 Task: Click on the Australia and new zealand email addresses press -anz@airbnb.com.
Action: Mouse moved to (780, 454)
Screenshot: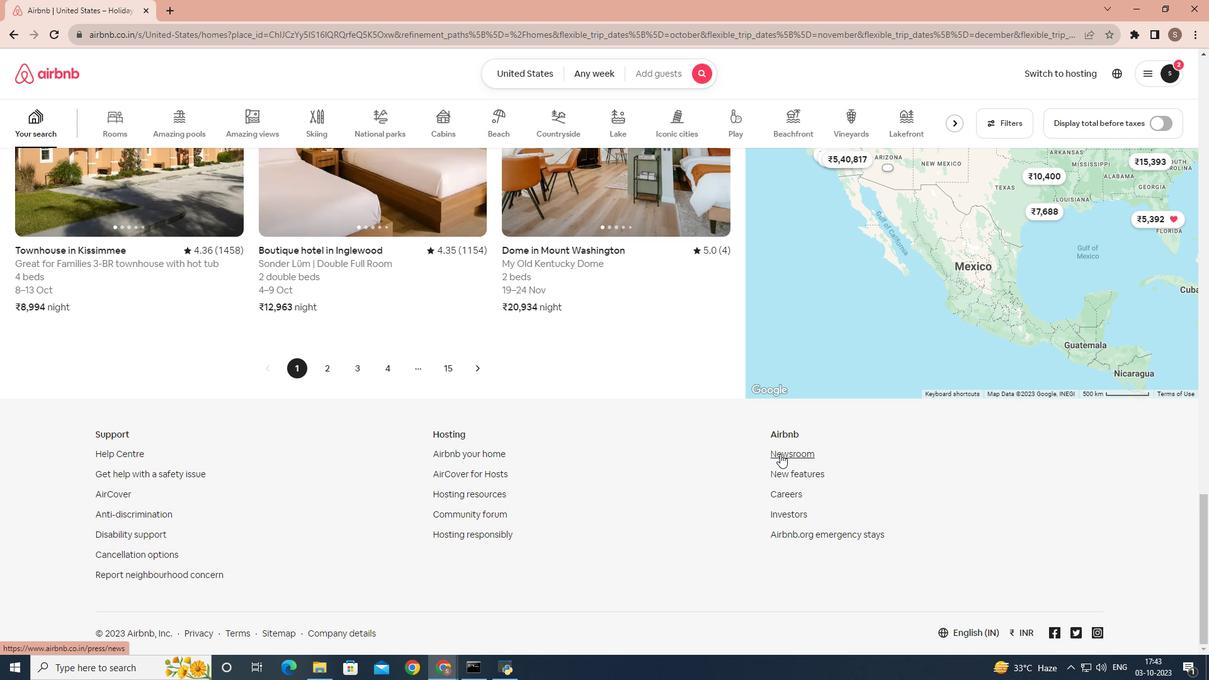 
Action: Mouse pressed left at (780, 454)
Screenshot: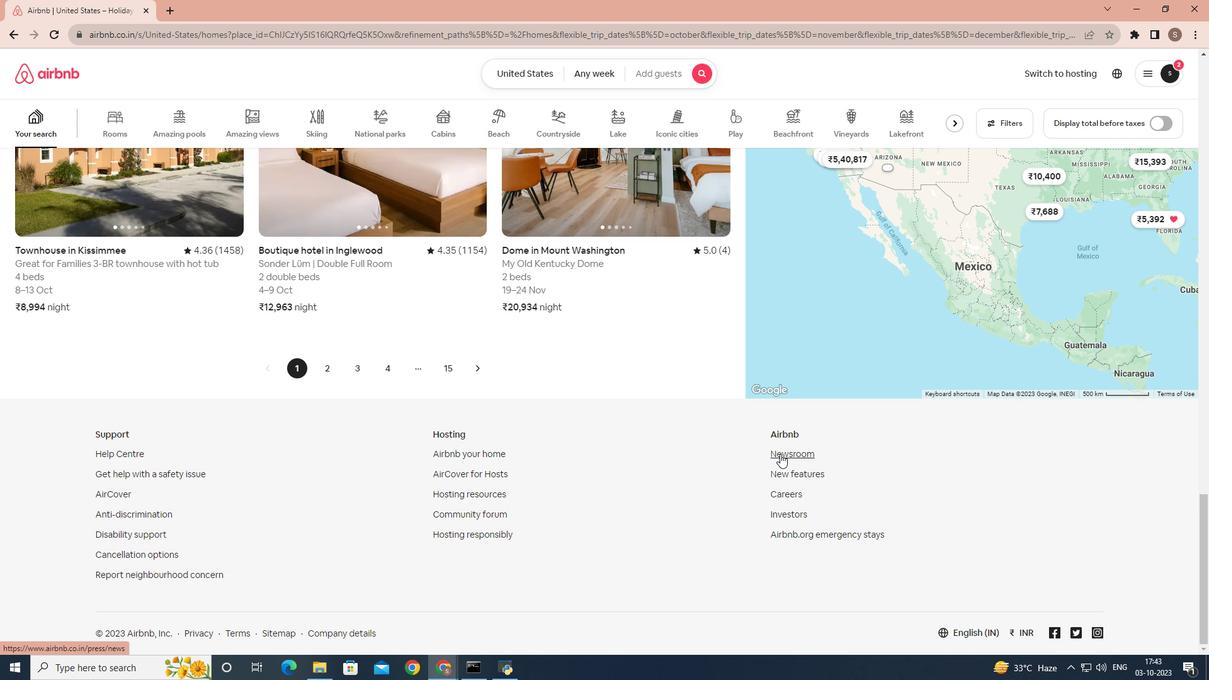 
Action: Mouse moved to (994, 68)
Screenshot: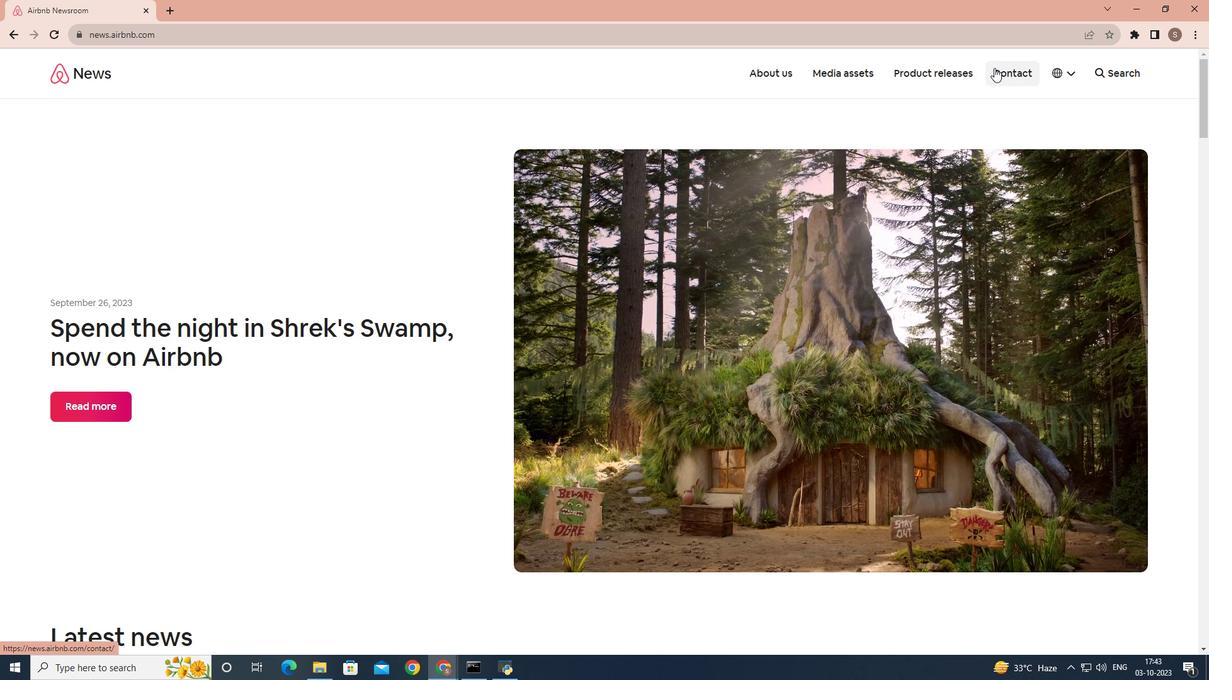 
Action: Mouse pressed left at (994, 68)
Screenshot: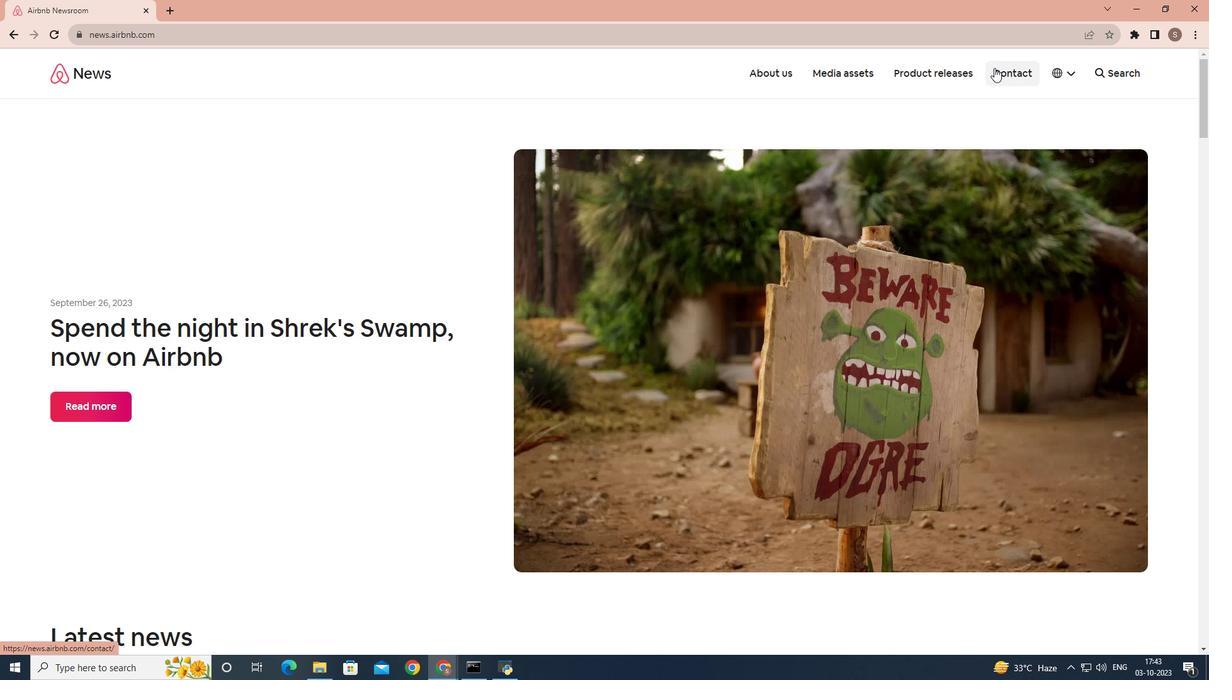 
Action: Mouse moved to (928, 223)
Screenshot: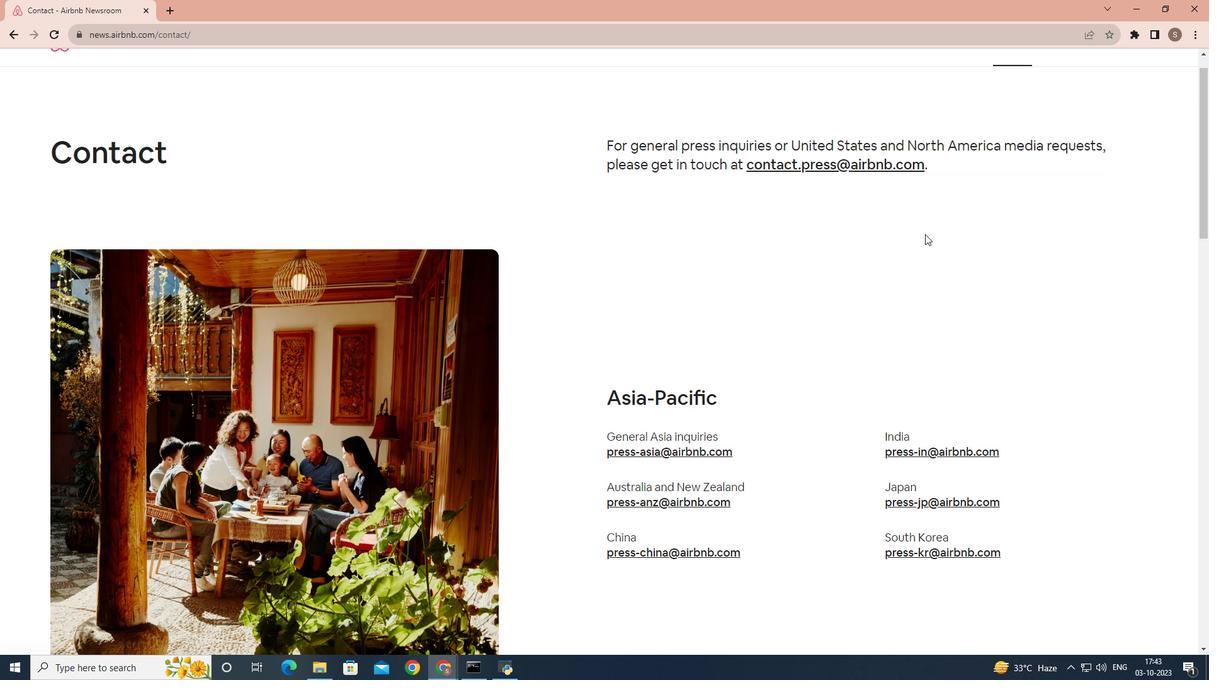 
Action: Mouse scrolled (928, 222) with delta (0, 0)
Screenshot: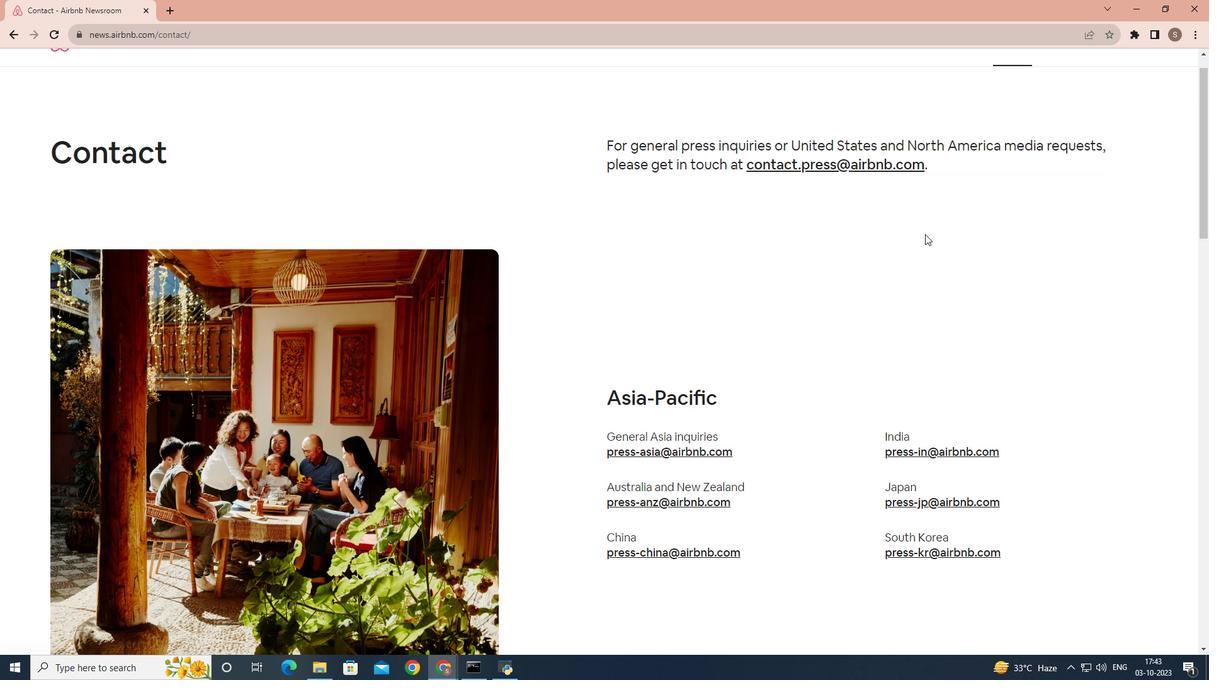 
Action: Mouse moved to (925, 234)
Screenshot: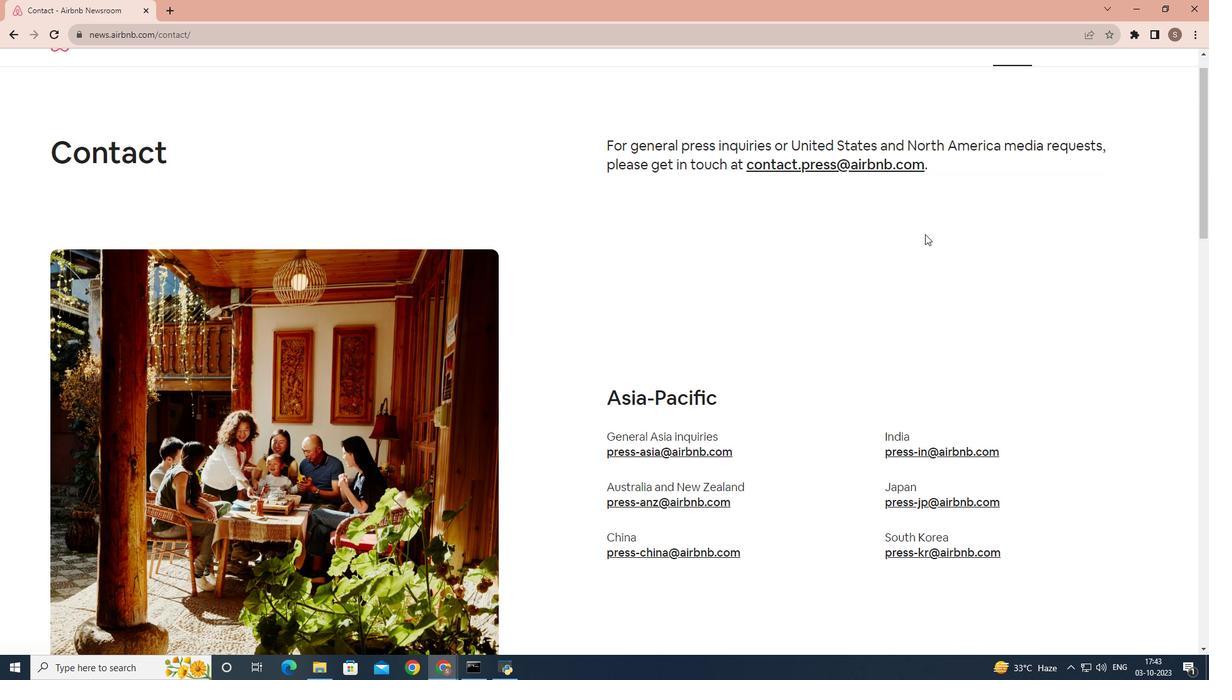 
Action: Mouse scrolled (925, 233) with delta (0, 0)
Screenshot: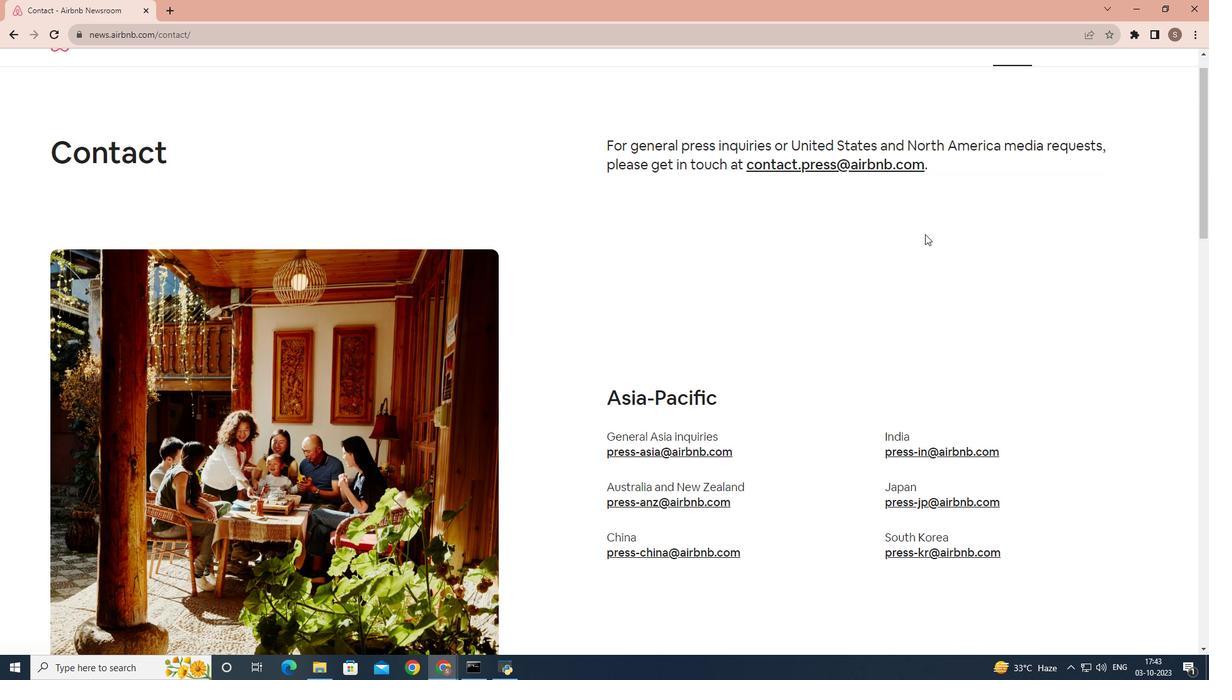 
Action: Mouse moved to (923, 235)
Screenshot: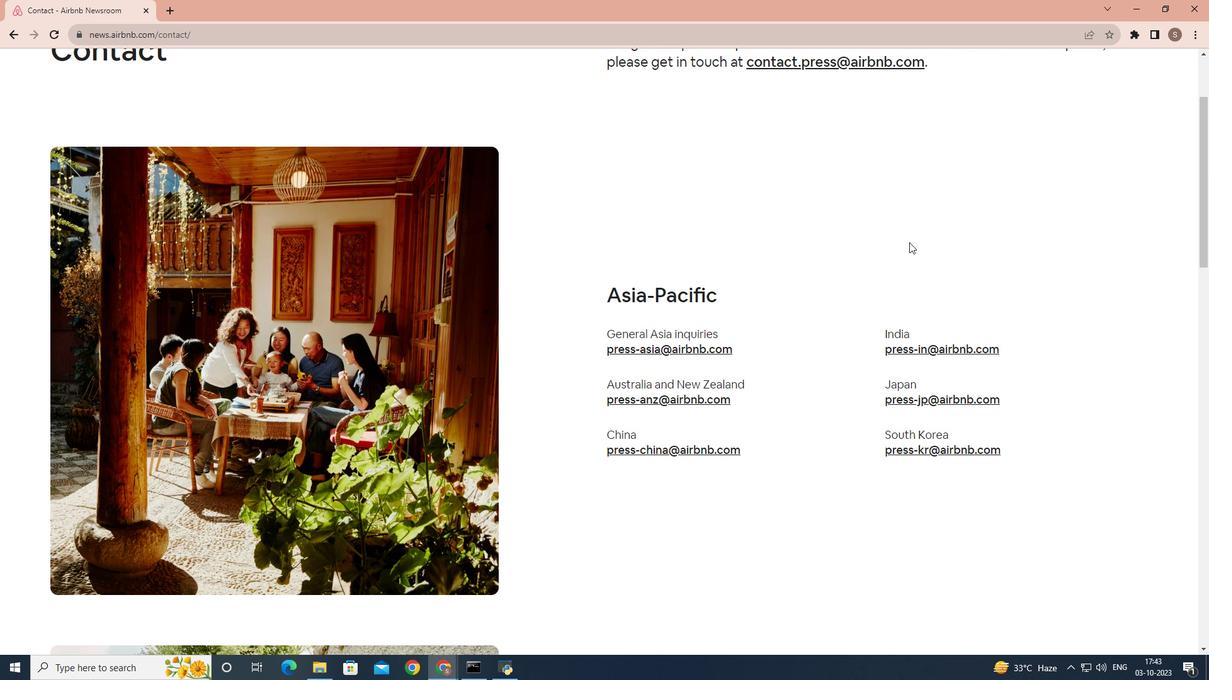 
Action: Mouse scrolled (923, 234) with delta (0, 0)
Screenshot: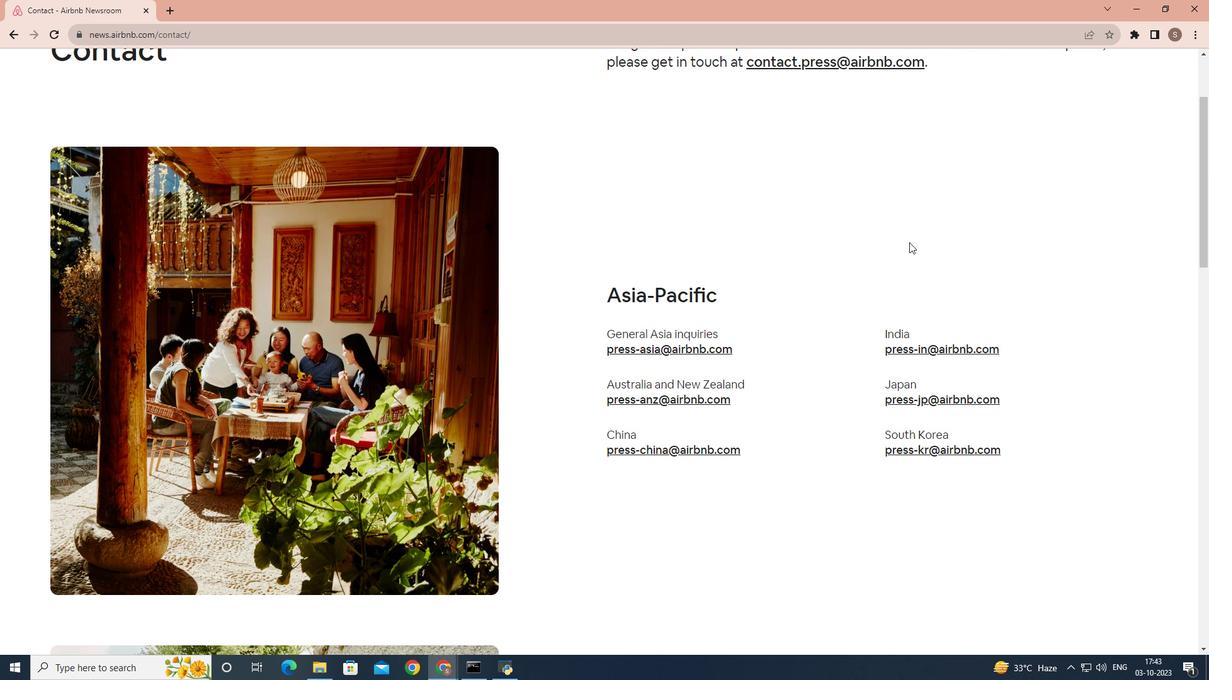 
Action: Mouse moved to (914, 240)
Screenshot: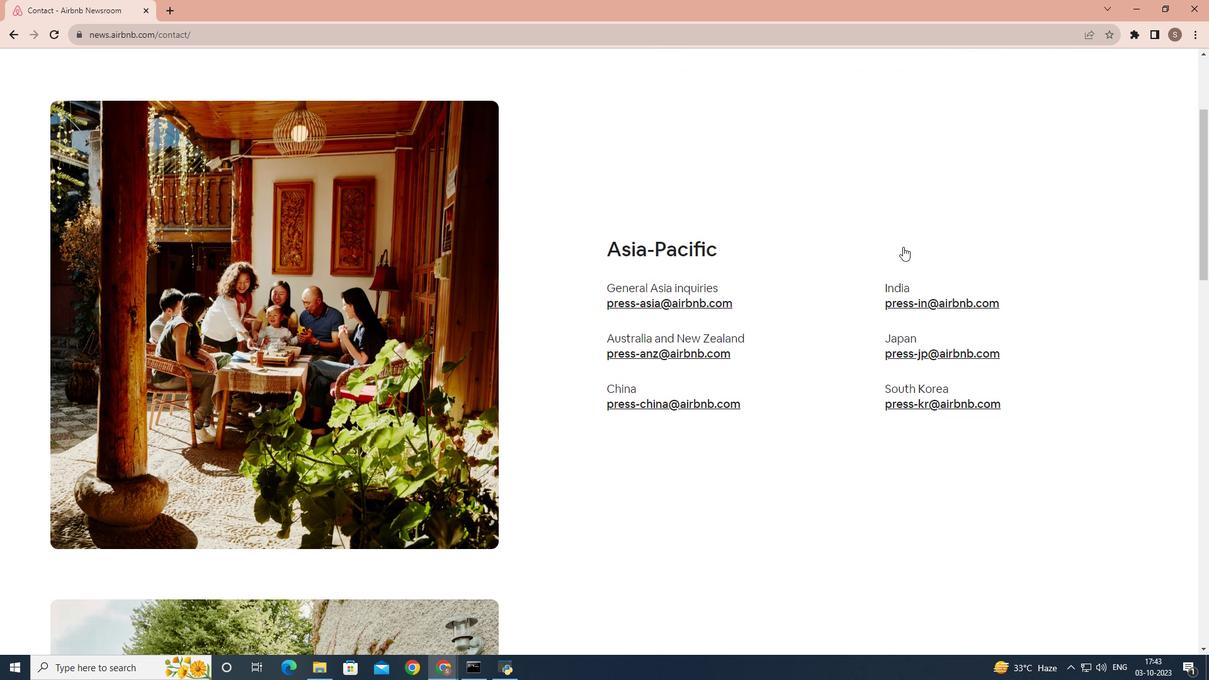 
Action: Mouse scrolled (914, 240) with delta (0, 0)
Screenshot: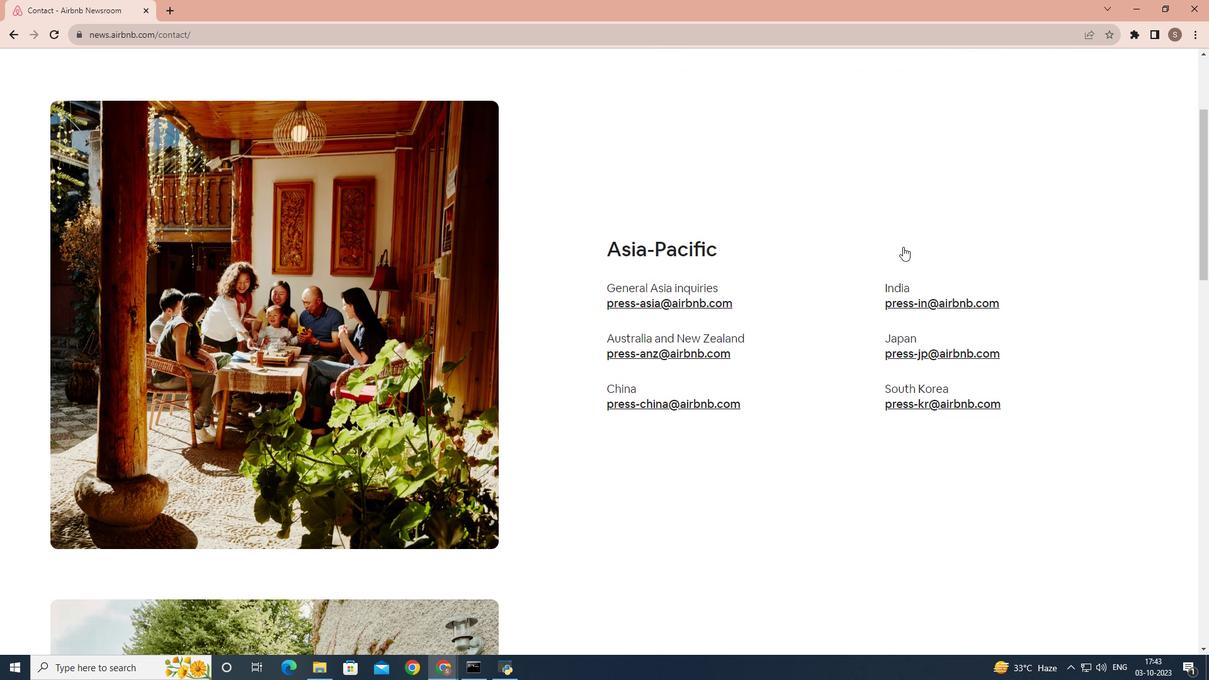 
Action: Mouse moved to (688, 278)
Screenshot: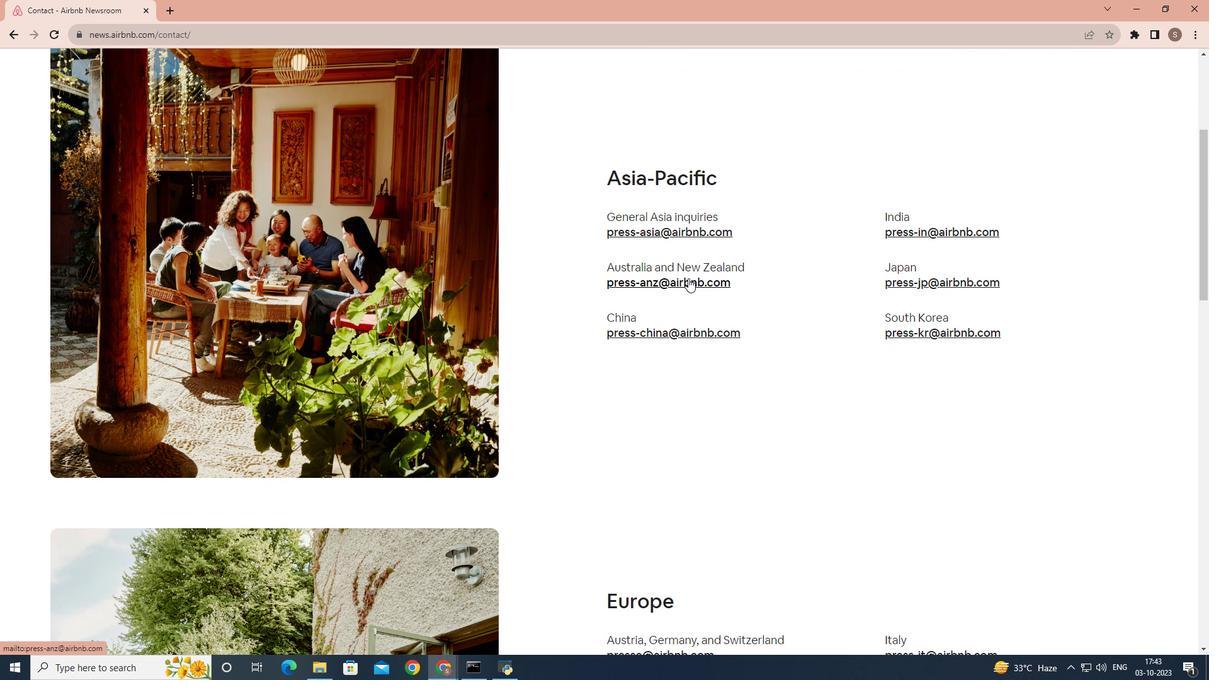 
Action: Mouse pressed left at (688, 278)
Screenshot: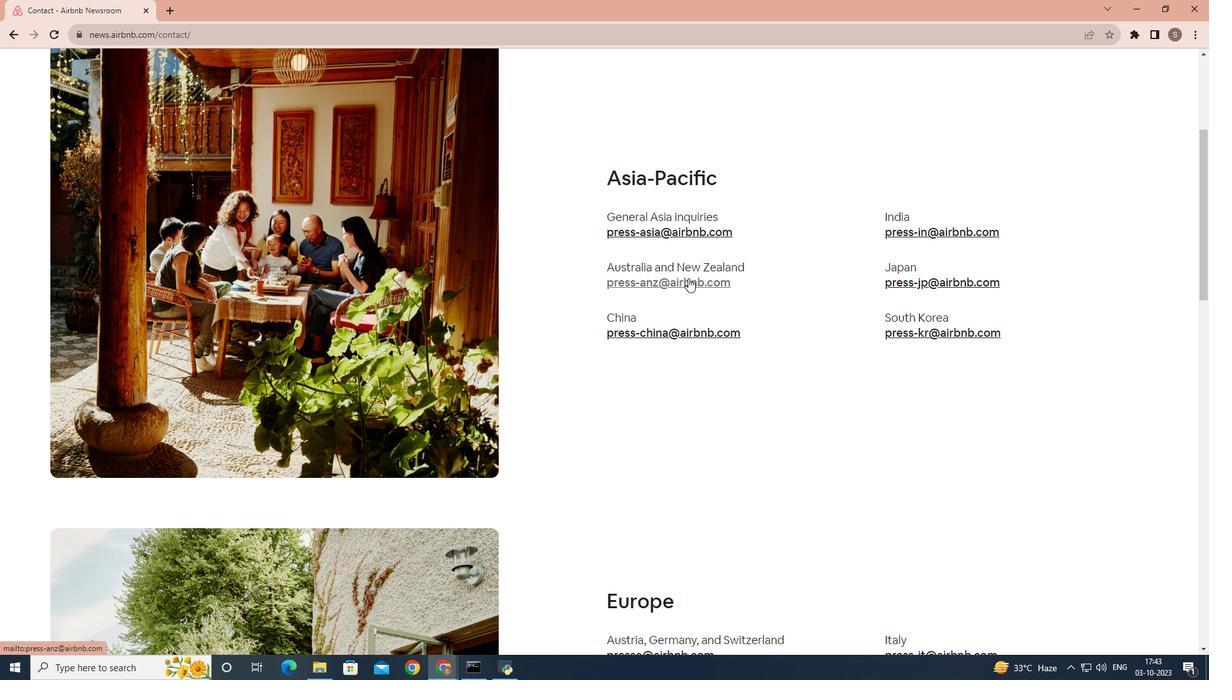 
